 Task: Create Card Competitive Intelligence Research in Board Sales Forecasting Techniques to Workspace General Accounting. Create Card Chemical Engineering Review in Board Employee Offboarding to Workspace General Accounting. Create Card Industry Trend Analysis in Board Content Marketing Case Study Strategy and Execution to Workspace General Accounting
Action: Mouse moved to (561, 166)
Screenshot: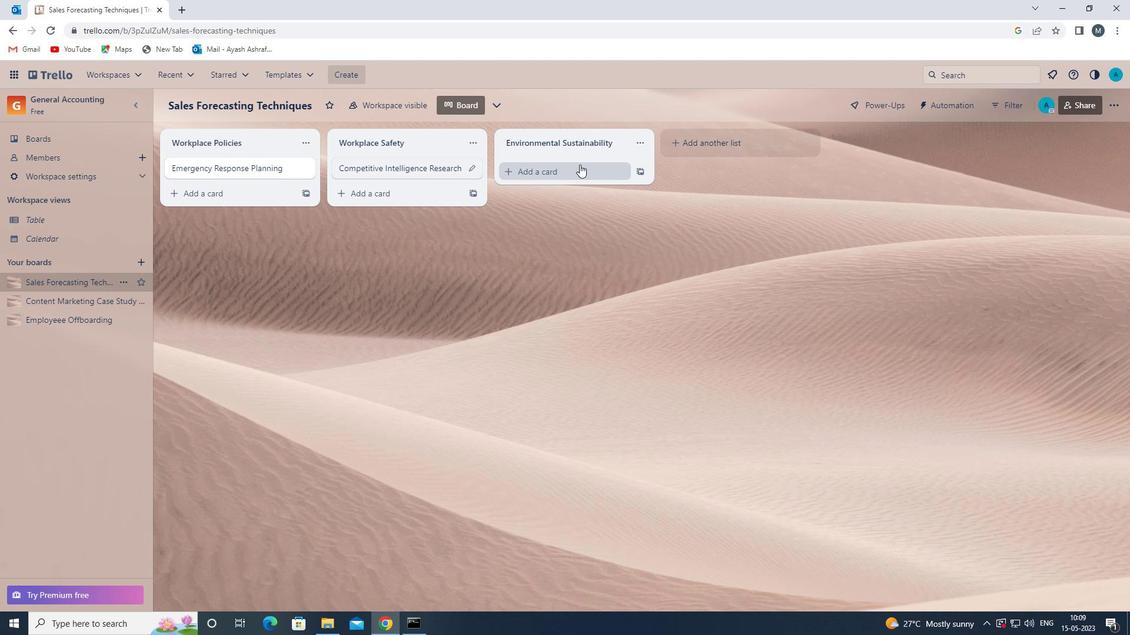 
Action: Mouse pressed left at (561, 166)
Screenshot: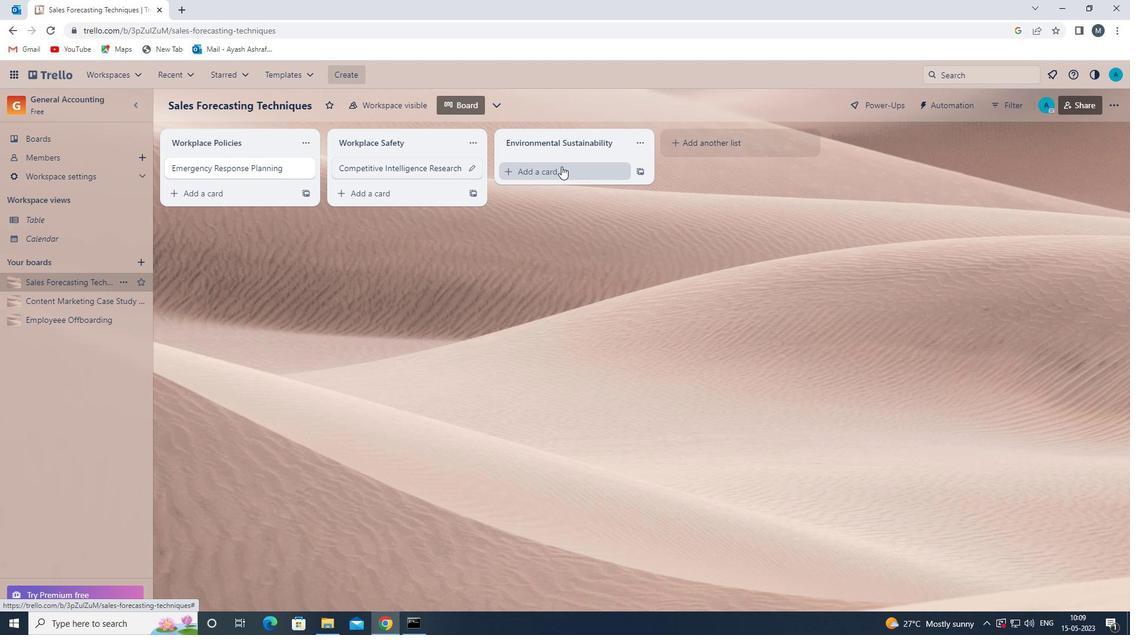 
Action: Mouse moved to (532, 177)
Screenshot: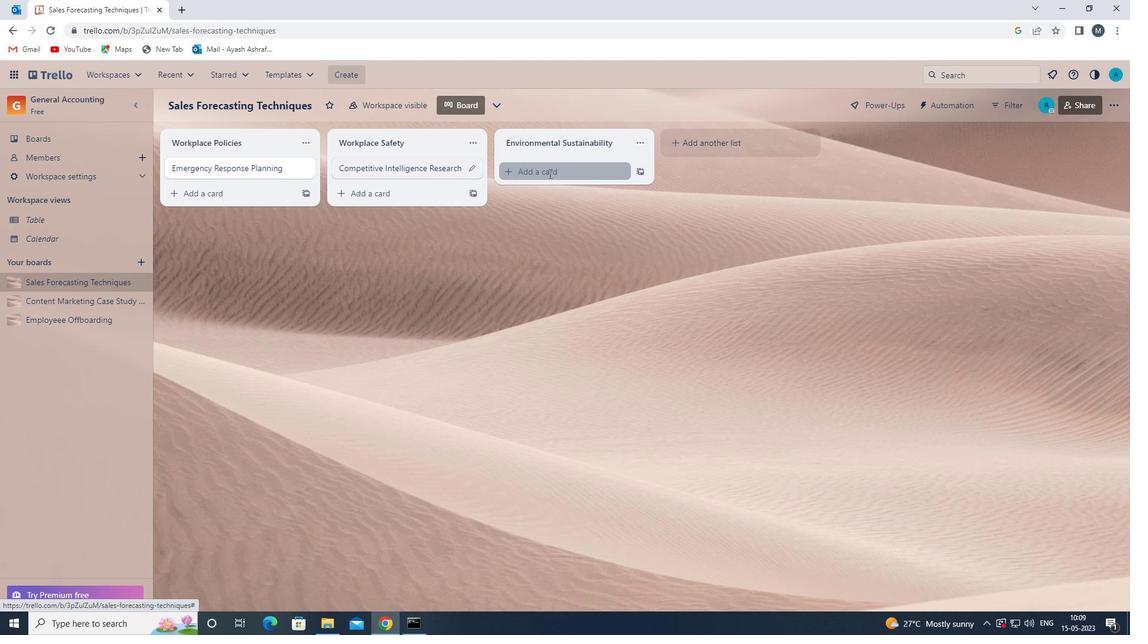 
Action: Mouse pressed left at (532, 177)
Screenshot: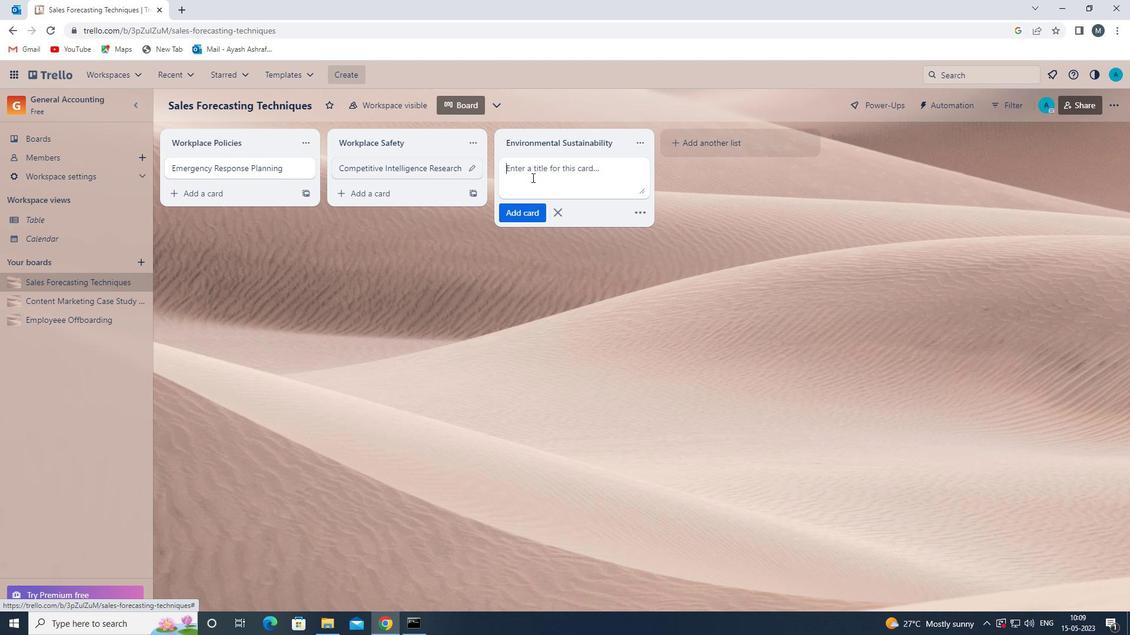 
Action: Key pressed <Key.shift><Key.shift><Key.shift>COMPETITIVE<Key.space><Key.shift>INTELLIGENCE<Key.space><Key.shift>RESEARCH<Key.space>
Screenshot: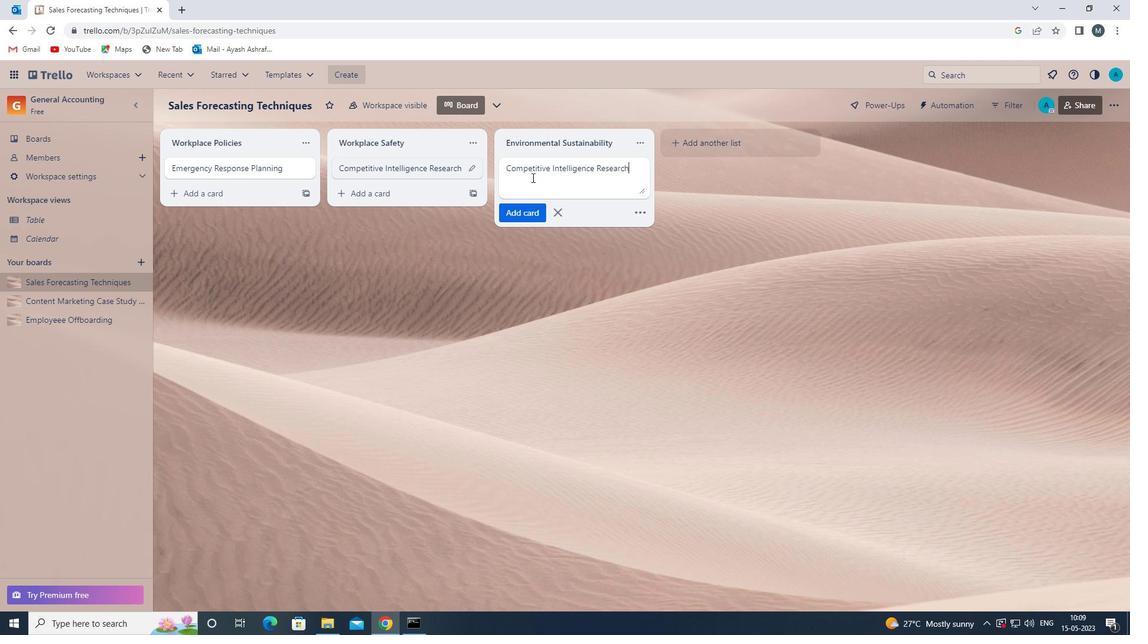 
Action: Mouse moved to (518, 211)
Screenshot: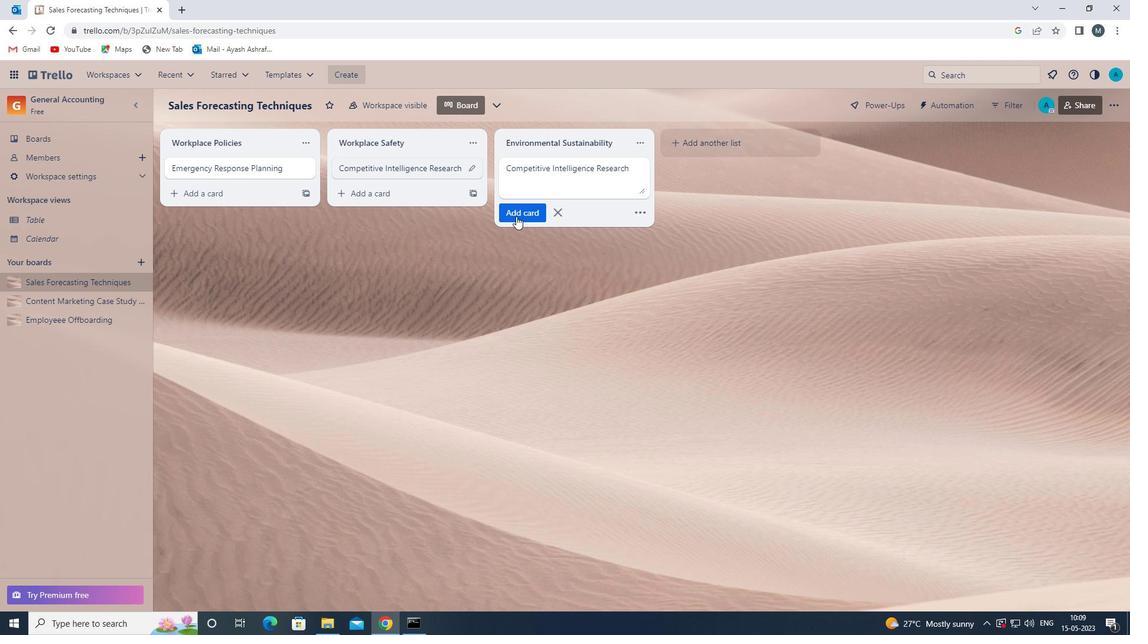 
Action: Mouse pressed left at (518, 211)
Screenshot: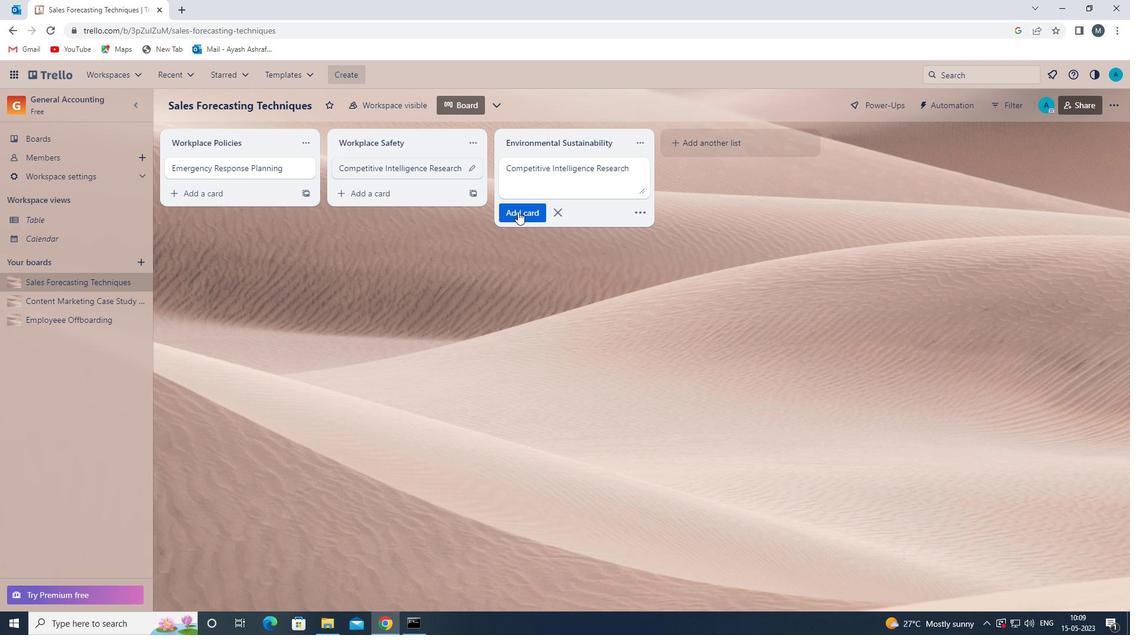 
Action: Mouse moved to (426, 342)
Screenshot: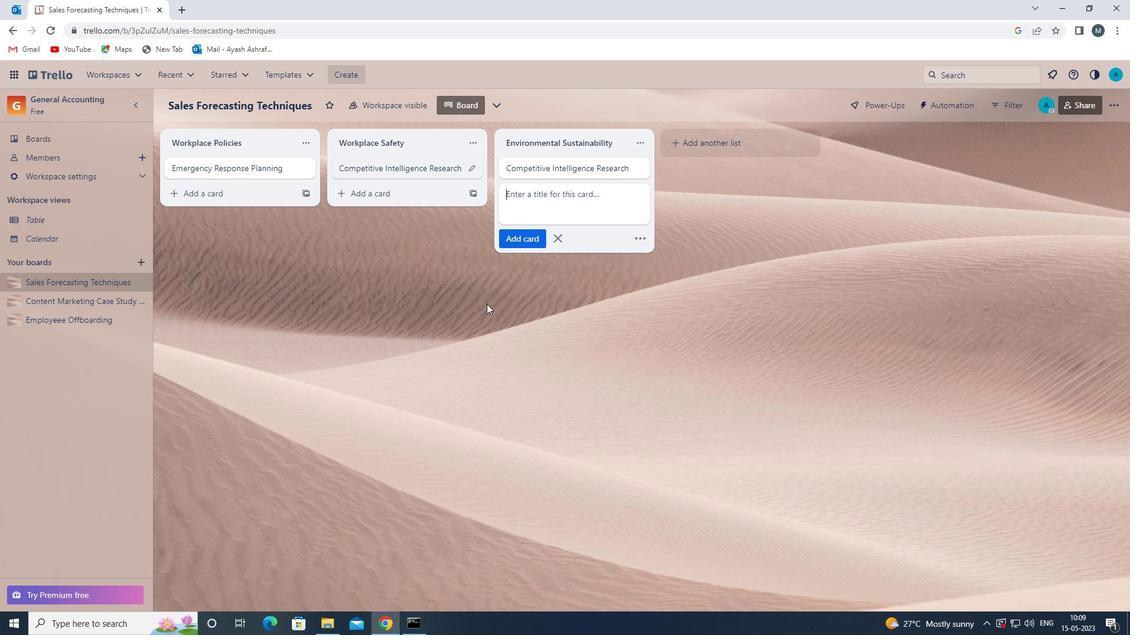 
Action: Mouse pressed left at (426, 342)
Screenshot: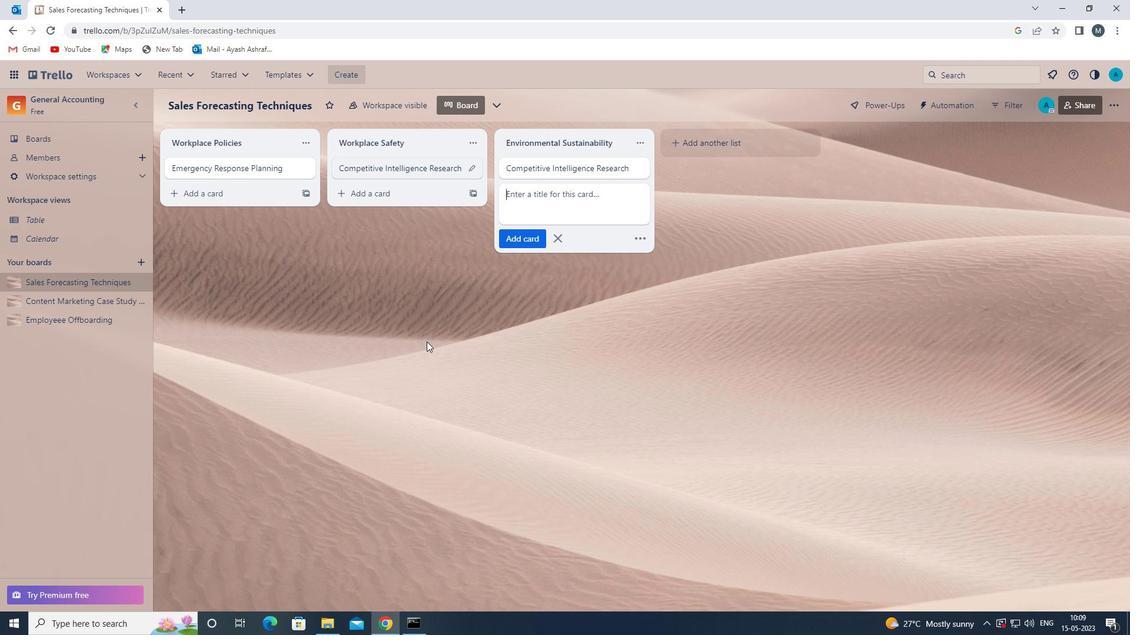 
Action: Mouse moved to (56, 318)
Screenshot: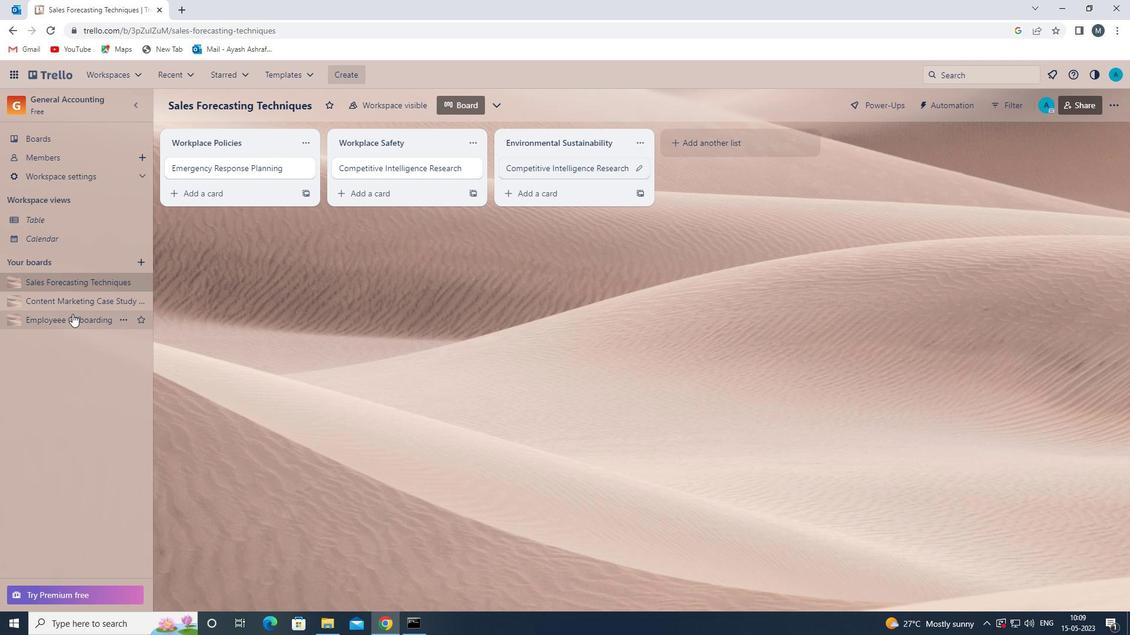 
Action: Mouse pressed left at (56, 318)
Screenshot: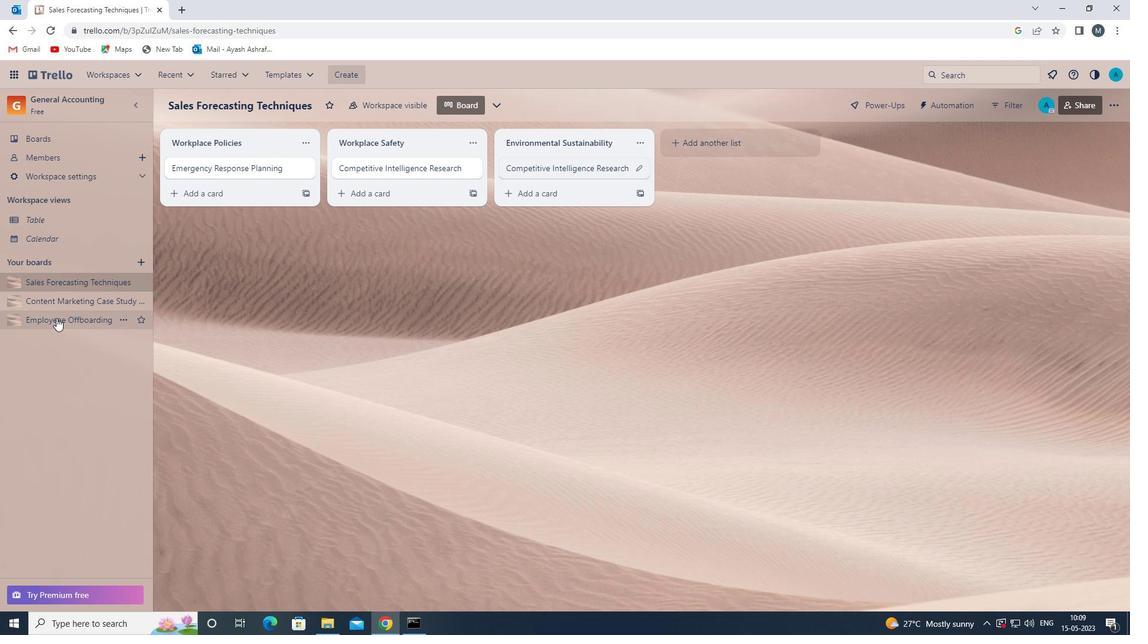 
Action: Mouse moved to (530, 178)
Screenshot: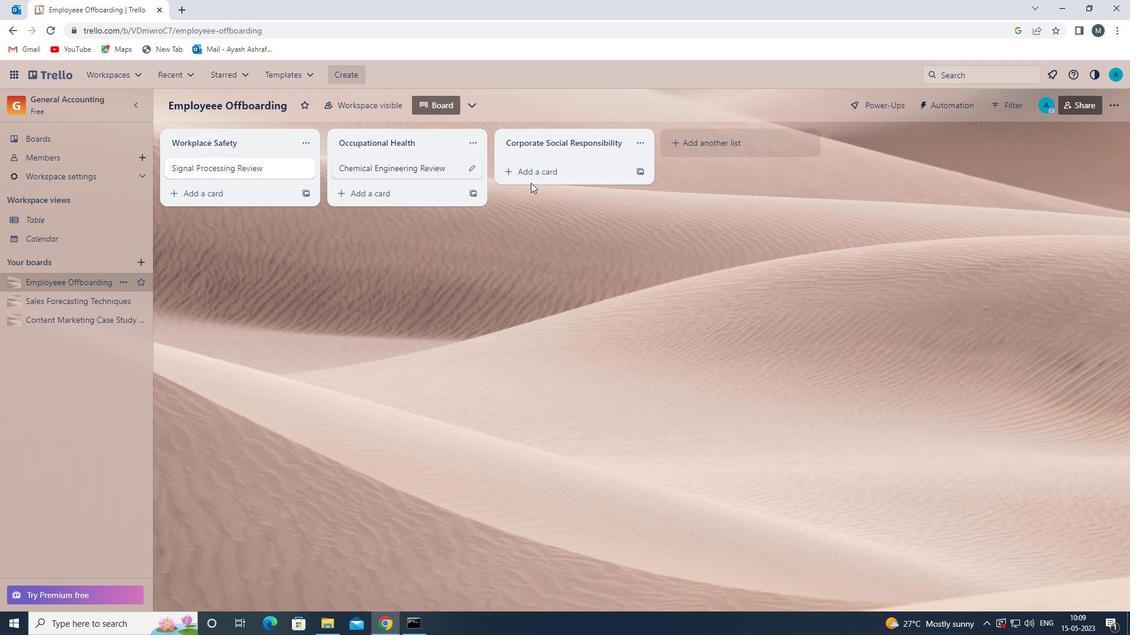 
Action: Mouse pressed left at (530, 178)
Screenshot: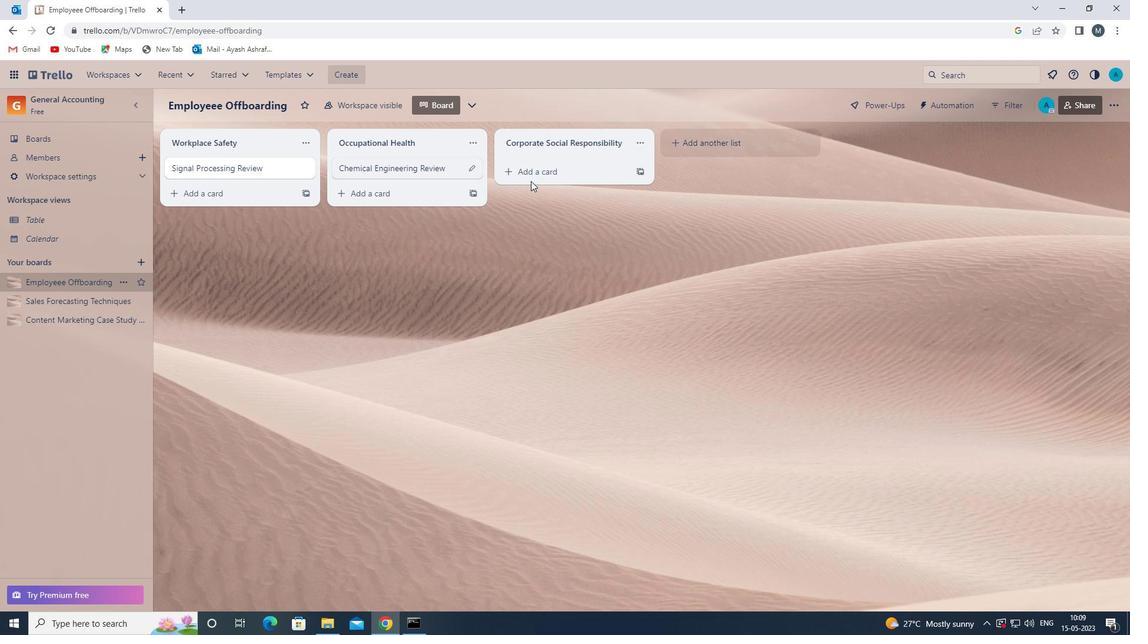 
Action: Mouse moved to (532, 176)
Screenshot: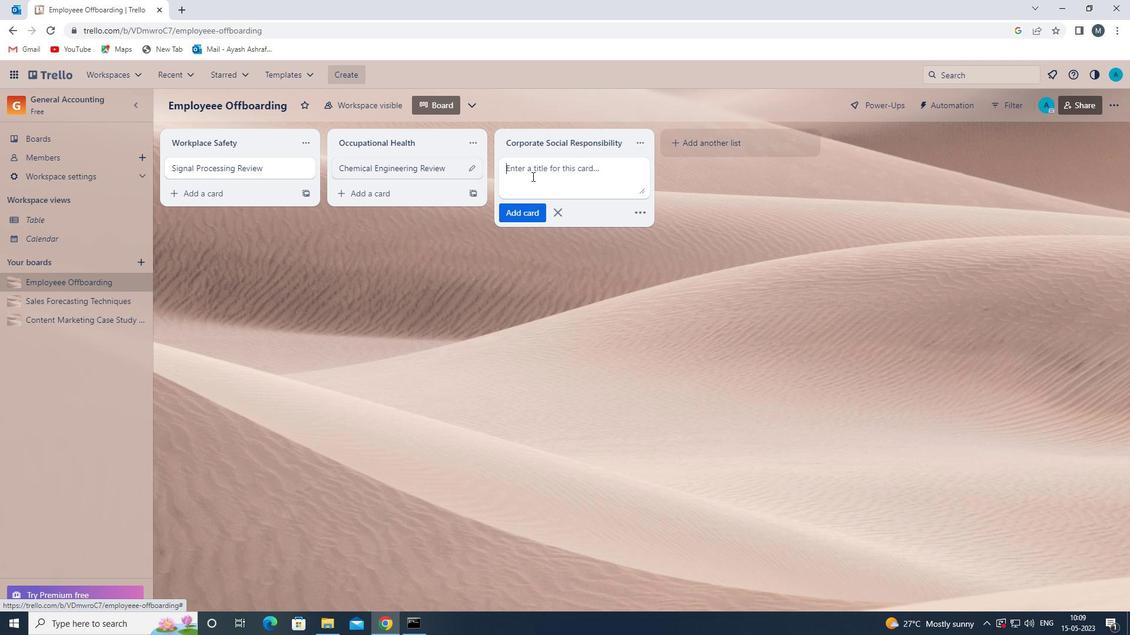 
Action: Mouse pressed left at (532, 176)
Screenshot: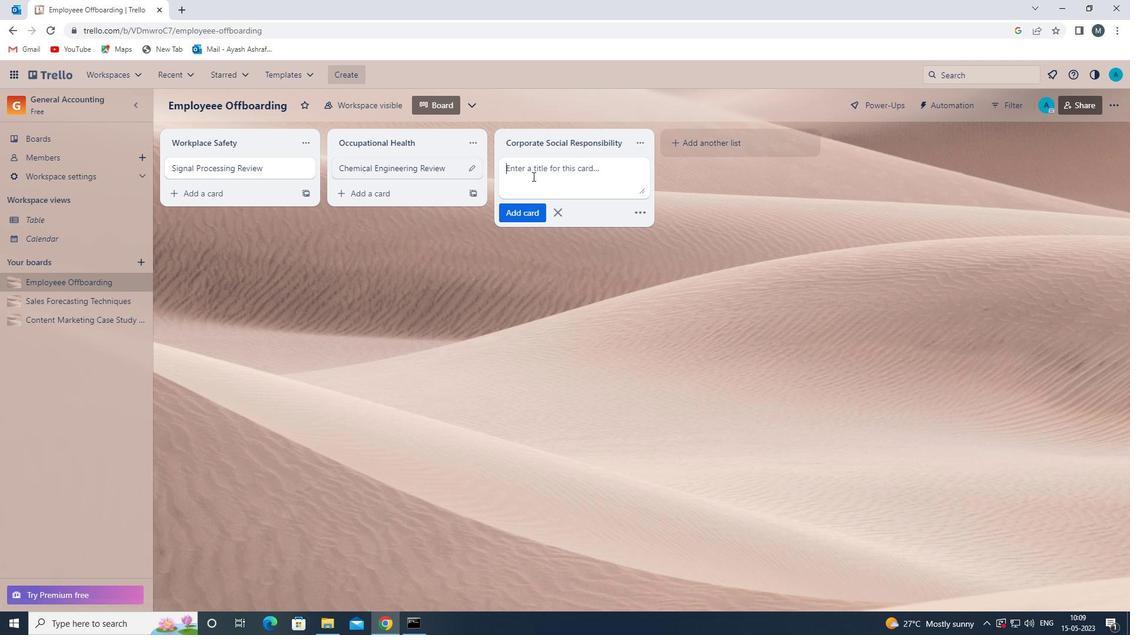 
Action: Key pressed <Key.shift>CHEMICAL<Key.space><Key.shift><Key.shift><Key.shift><Key.shift><Key.shift><Key.shift><Key.shift><Key.shift><Key.shift><Key.shift>ENGINEERING<Key.space><Key.shift>REVIEW<Key.space>
Screenshot: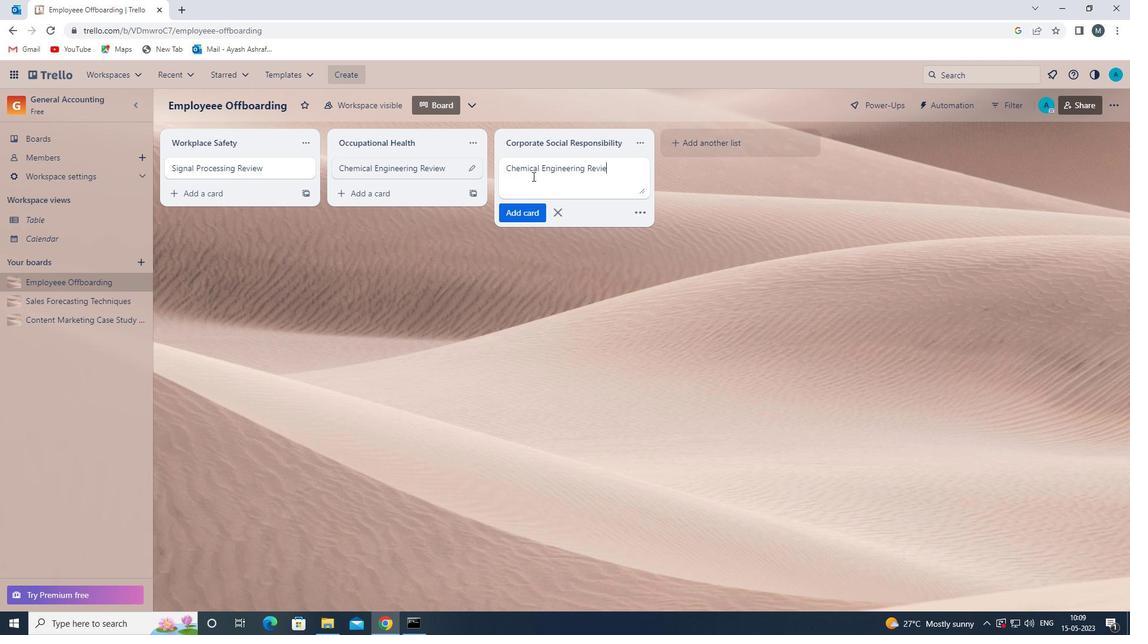 
Action: Mouse moved to (526, 213)
Screenshot: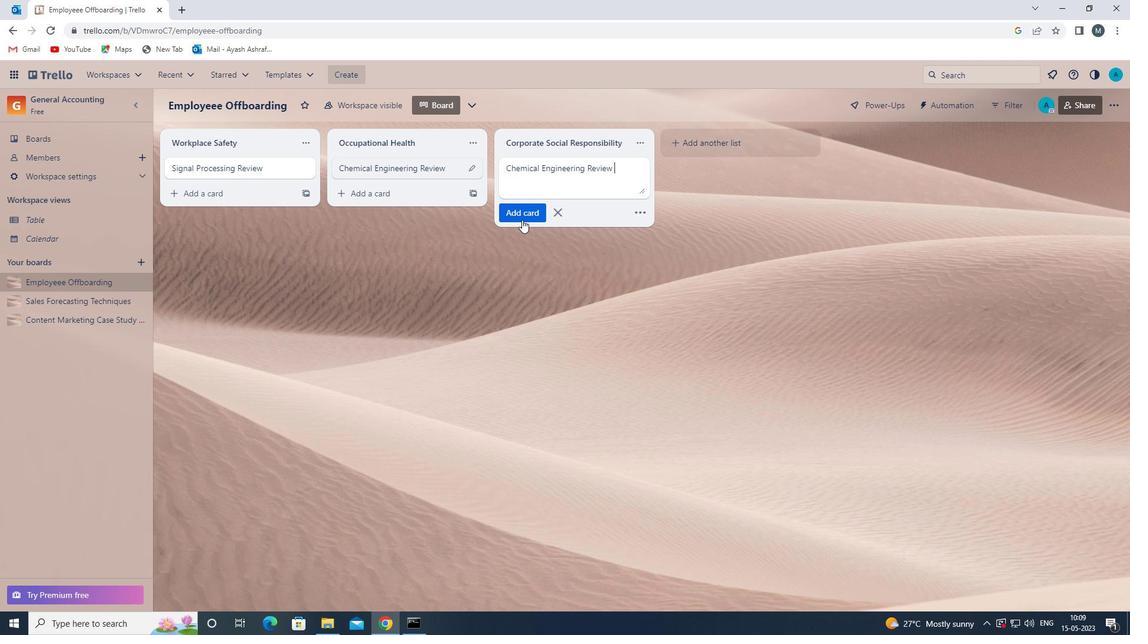 
Action: Mouse pressed left at (526, 213)
Screenshot: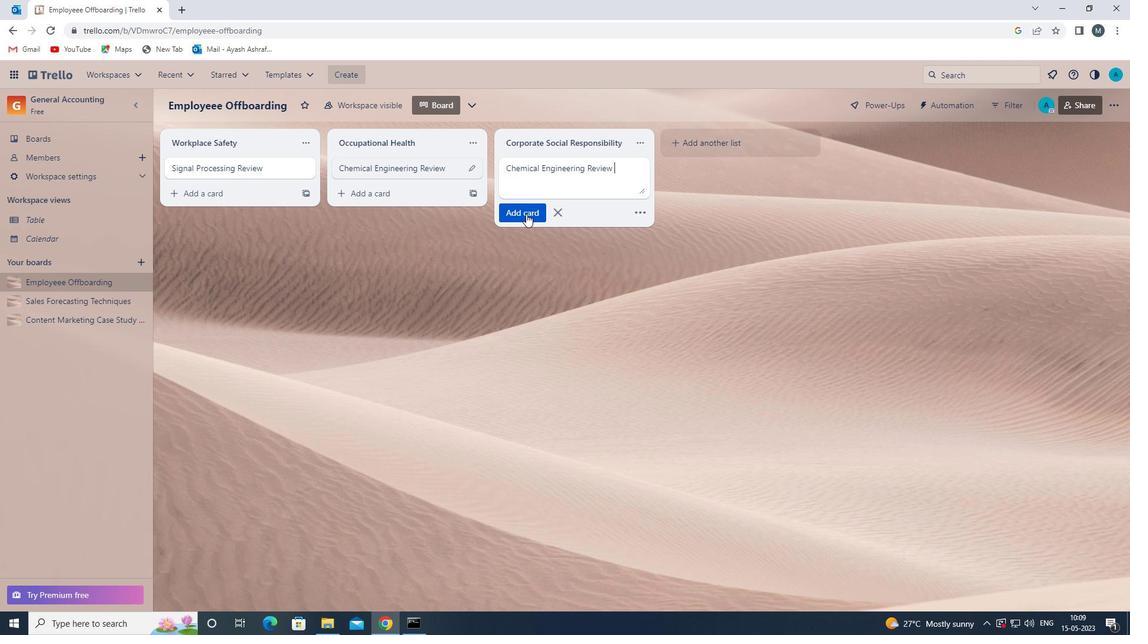 
Action: Mouse moved to (460, 326)
Screenshot: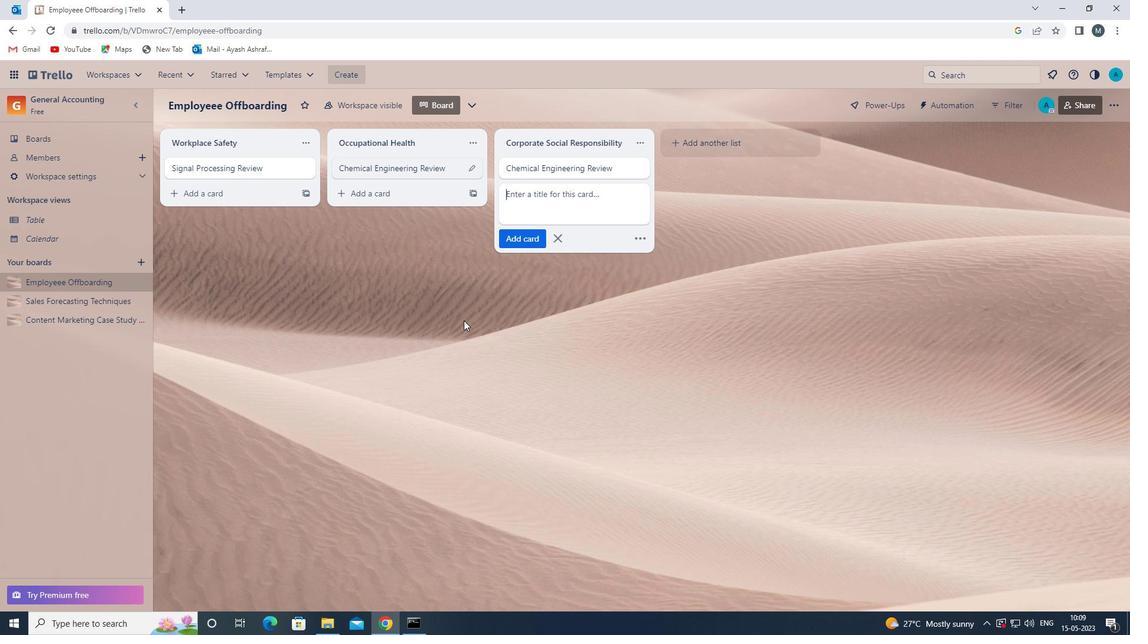 
Action: Mouse pressed left at (460, 326)
Screenshot: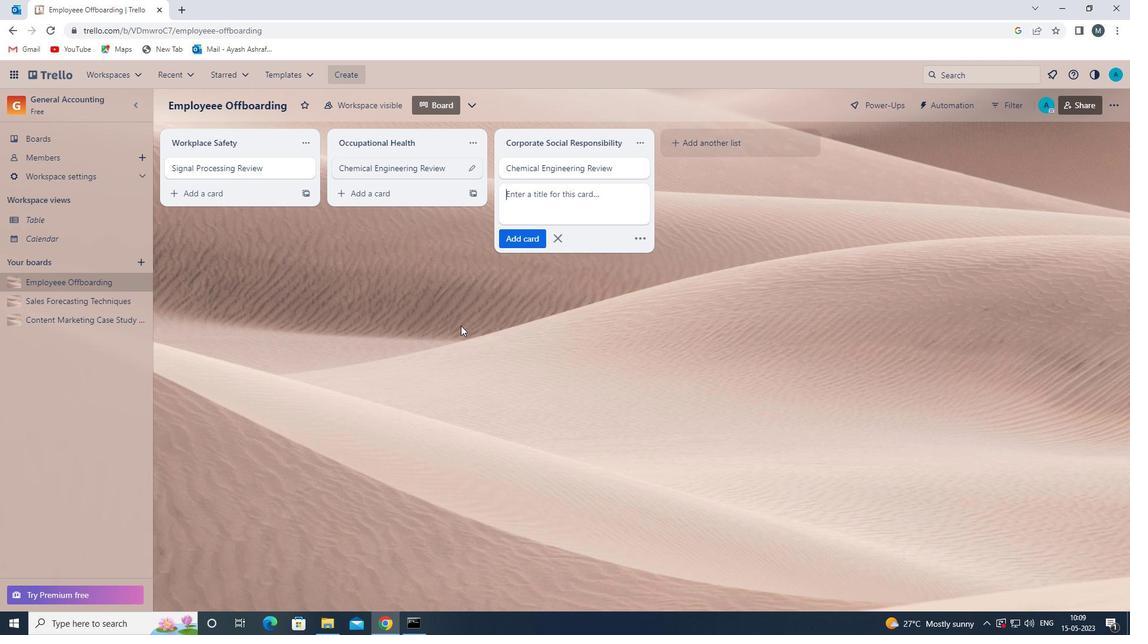 
Action: Mouse moved to (59, 321)
Screenshot: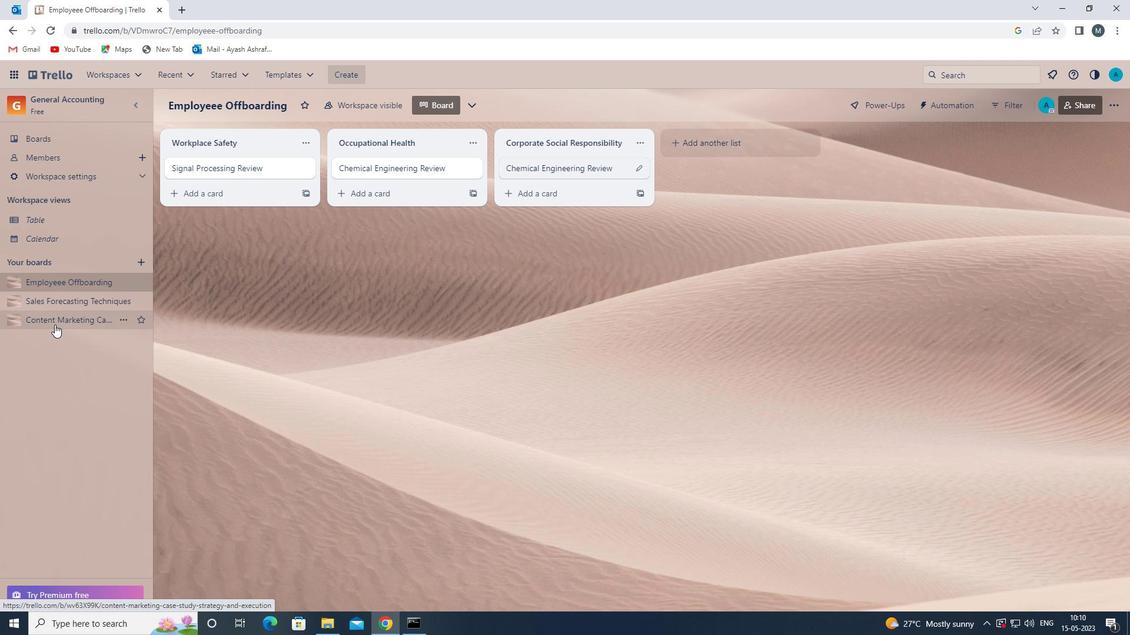 
Action: Mouse pressed left at (59, 321)
Screenshot: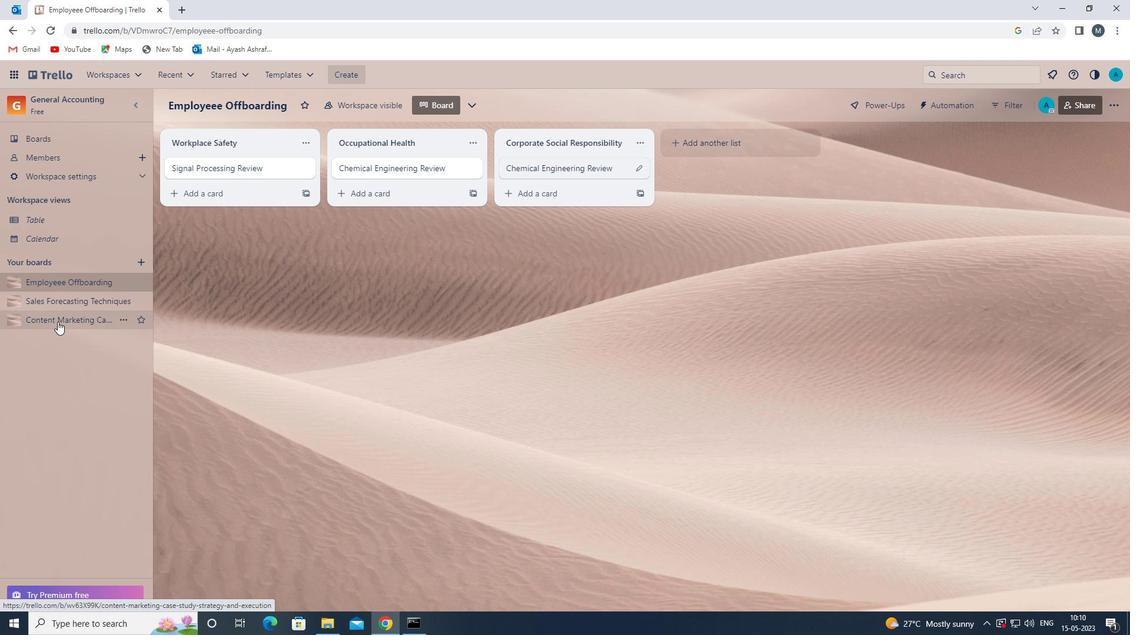 
Action: Mouse moved to (552, 168)
Screenshot: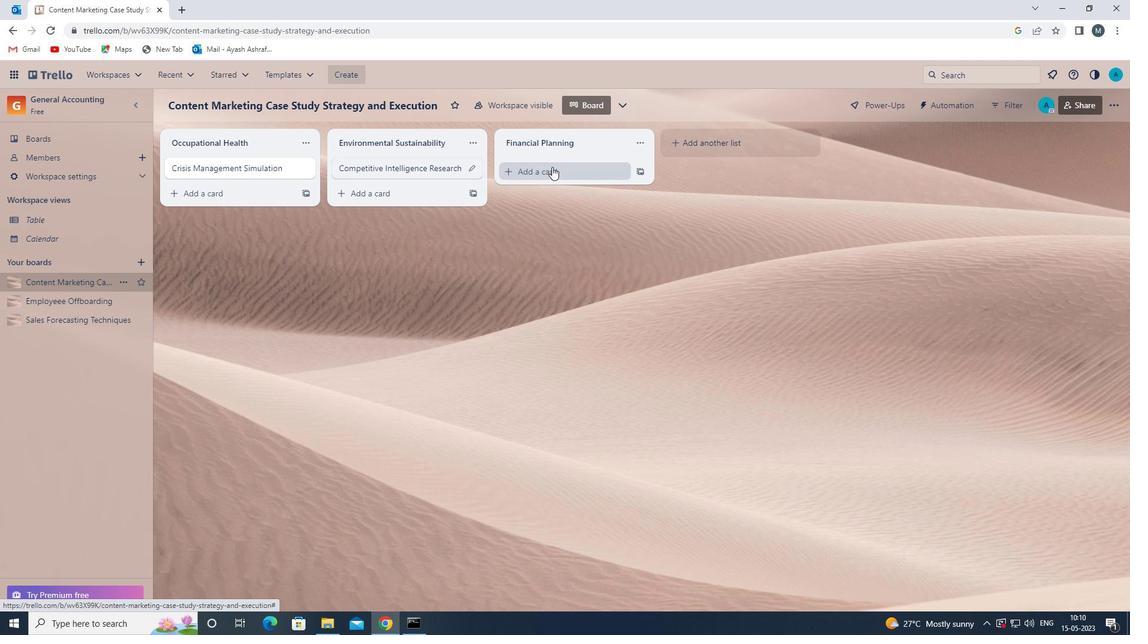 
Action: Mouse pressed left at (552, 168)
Screenshot: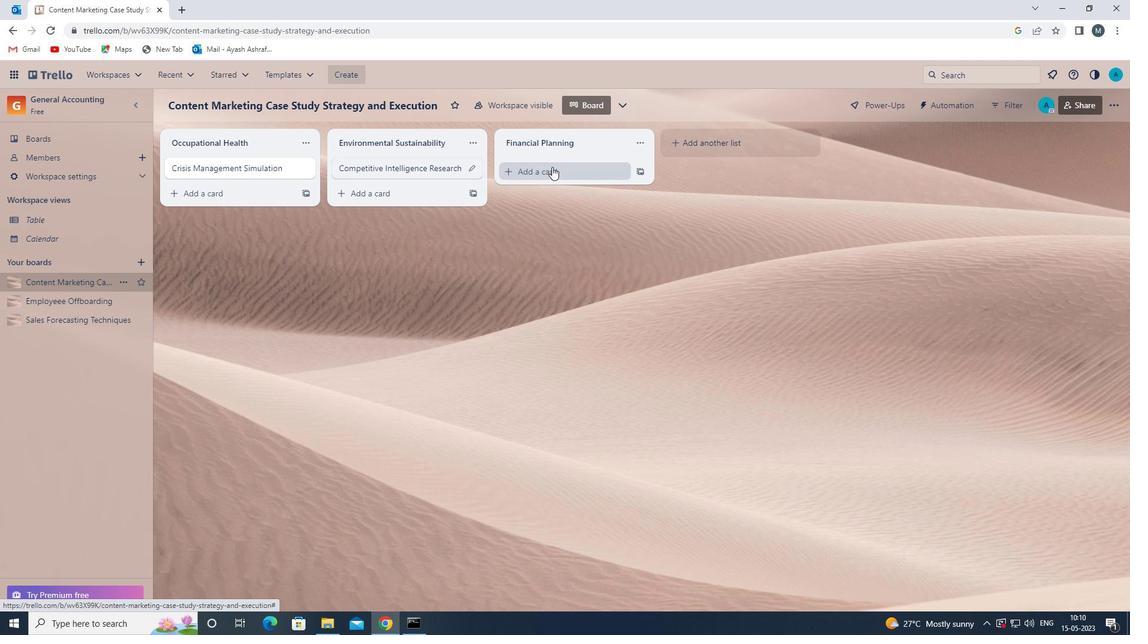 
Action: Mouse moved to (550, 168)
Screenshot: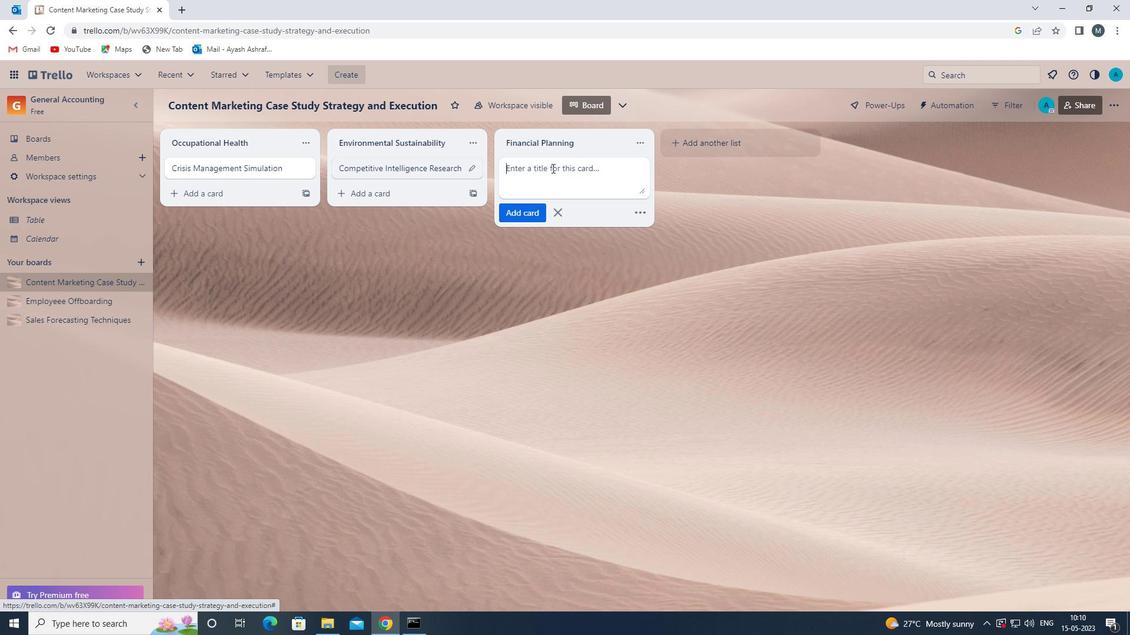 
Action: Mouse pressed left at (550, 168)
Screenshot: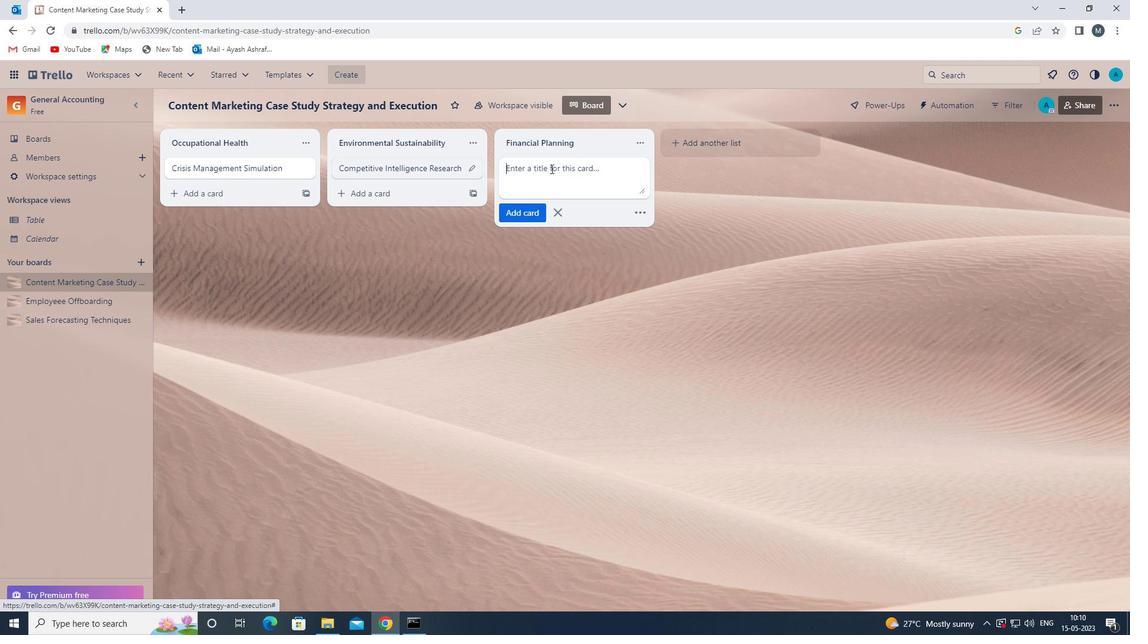 
Action: Mouse moved to (548, 170)
Screenshot: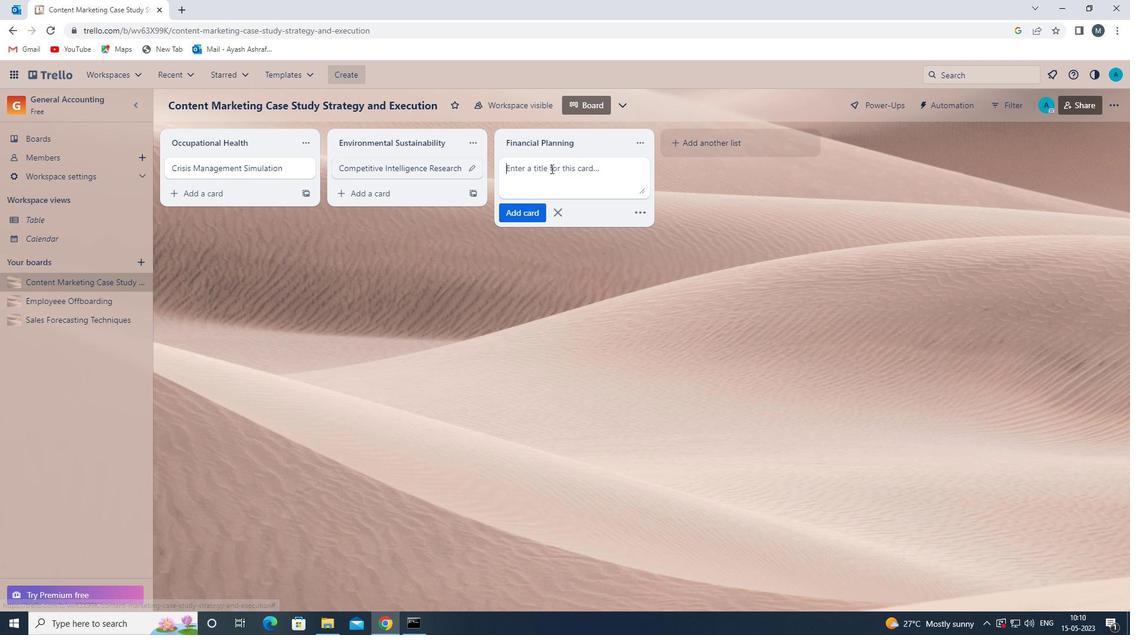 
Action: Key pressed <Key.shift>INDUSTRY<Key.space><Key.caps_lock><Key.shift><Key.shift><Key.shift>TR<Key.backspace><Key.backspace><Key.caps_lock><Key.shift>TREND<Key.space><Key.shift>ANALYSIS<Key.space>
Screenshot: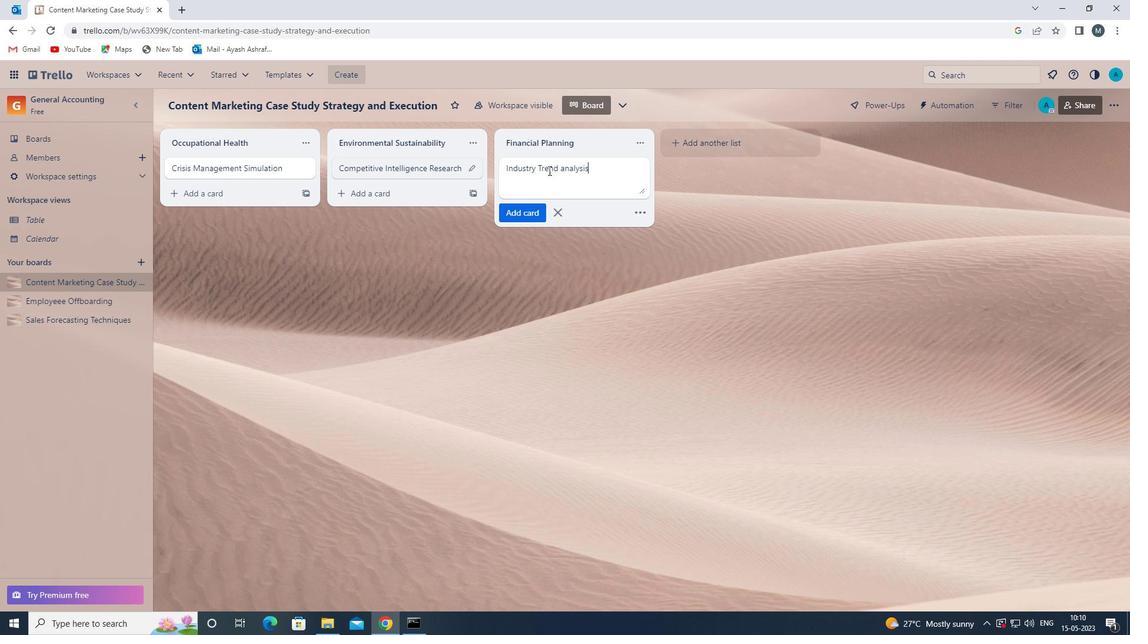 
Action: Mouse moved to (565, 171)
Screenshot: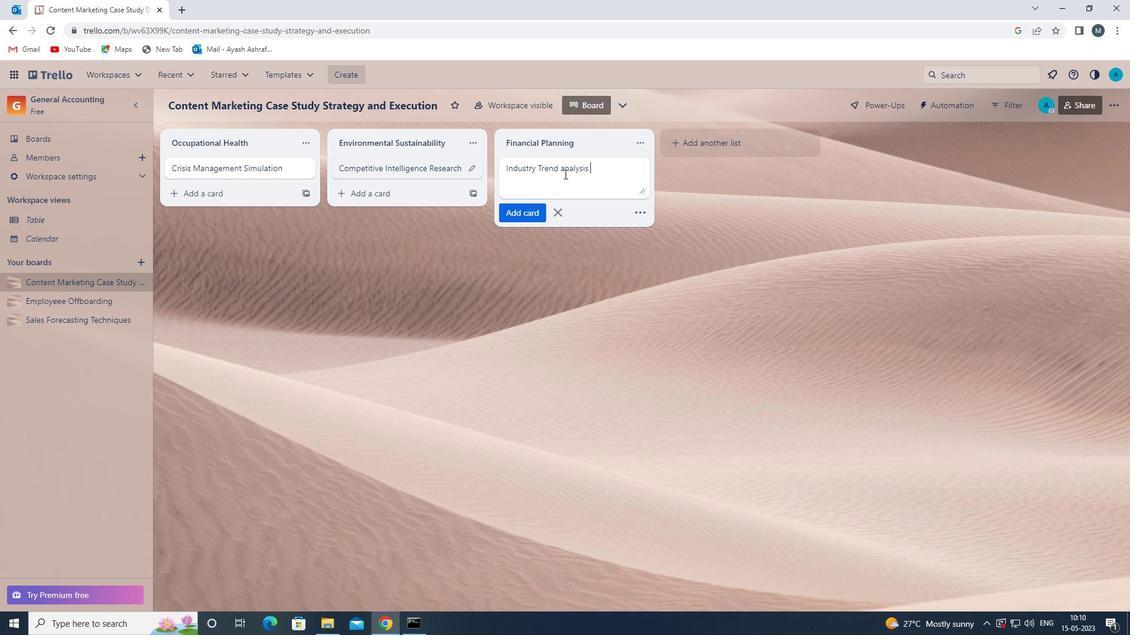 
Action: Mouse pressed left at (565, 171)
Screenshot: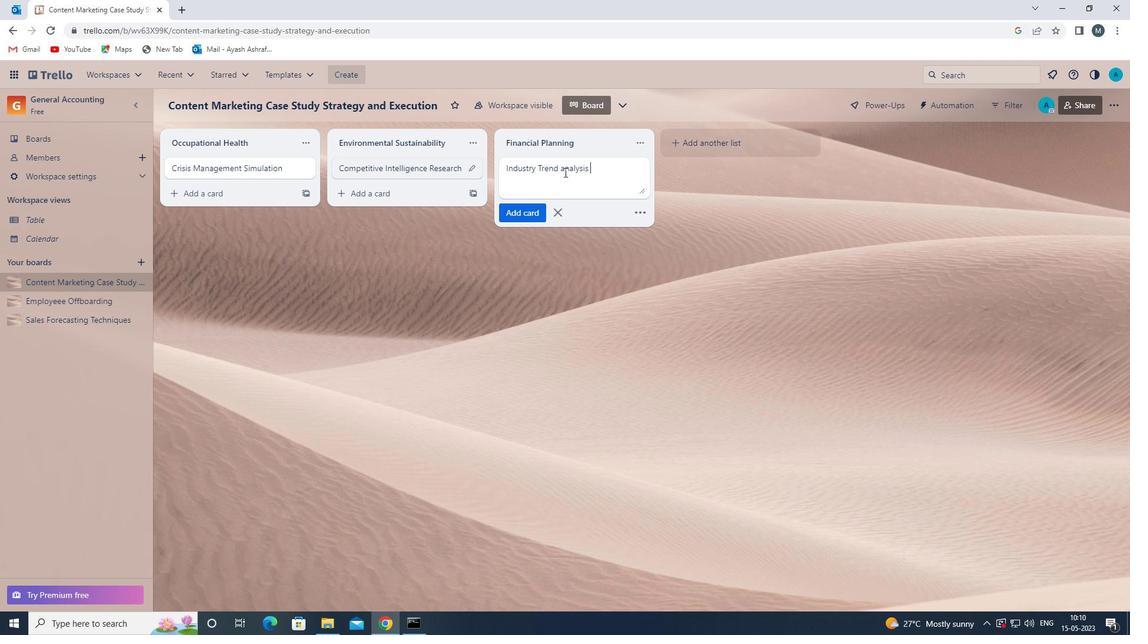 
Action: Mouse moved to (565, 171)
Screenshot: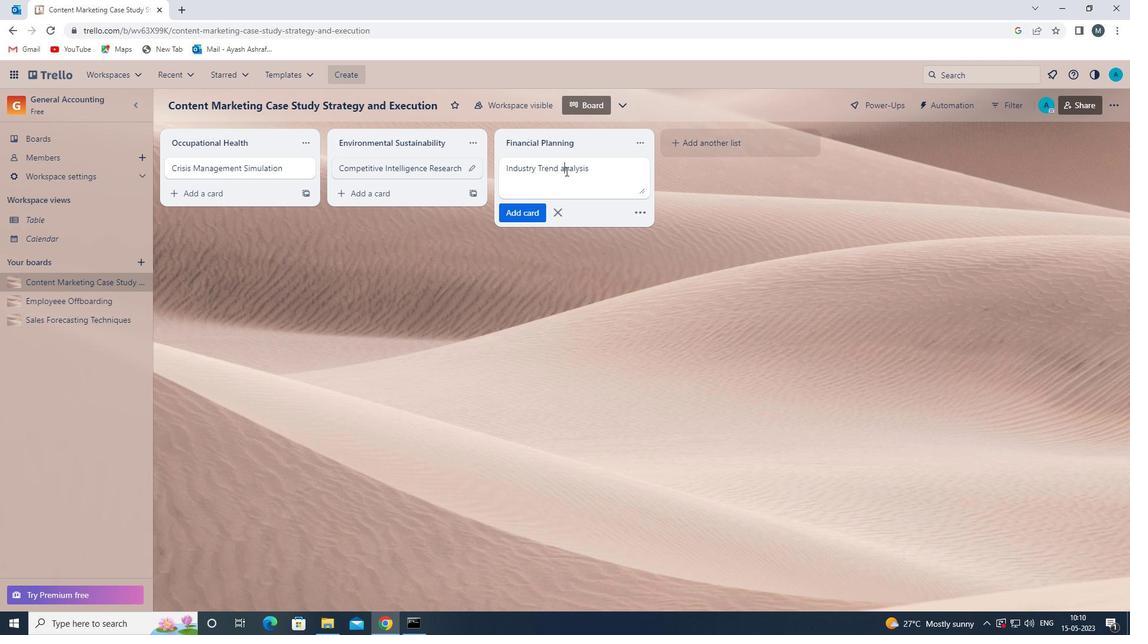 
Action: Key pressed <Key.backspace><Key.shift>A
Screenshot: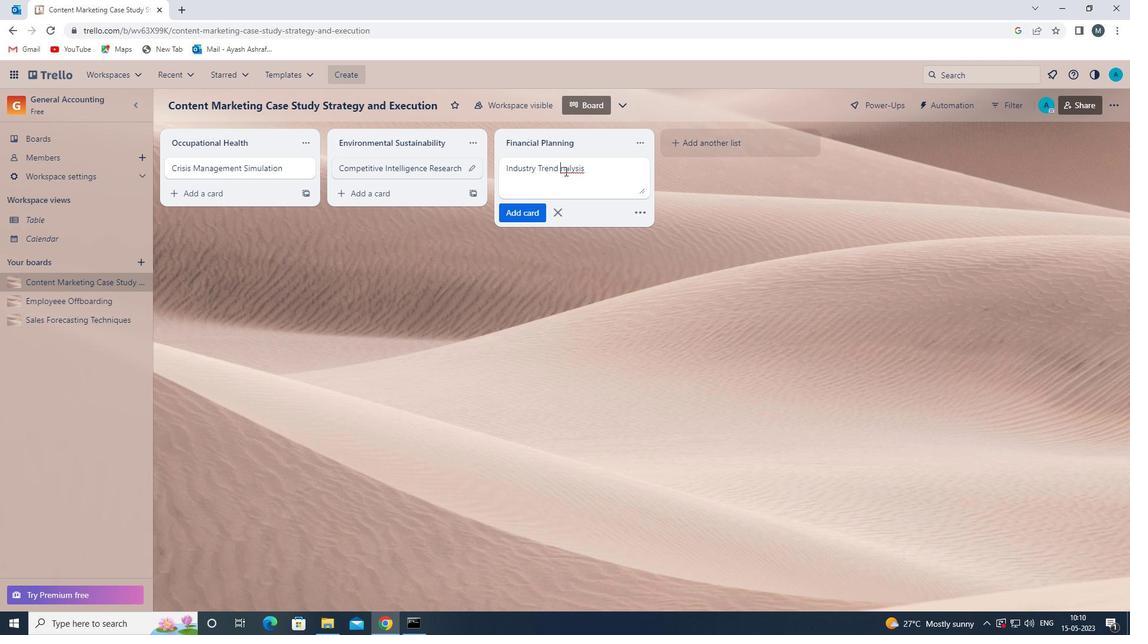 
Action: Mouse moved to (523, 212)
Screenshot: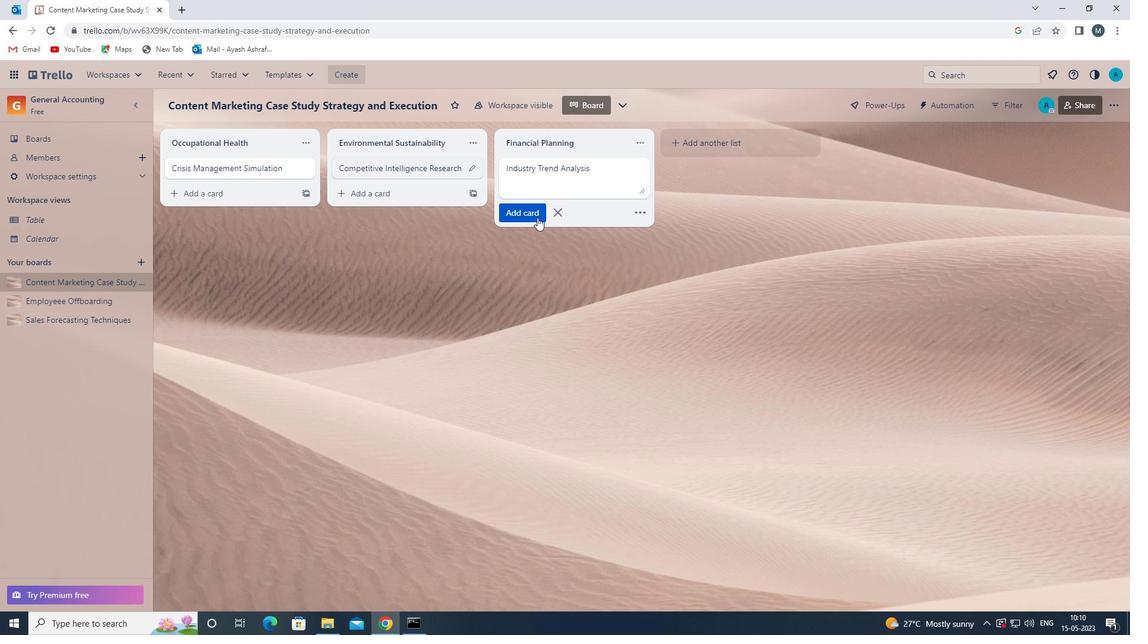 
Action: Mouse pressed left at (523, 212)
Screenshot: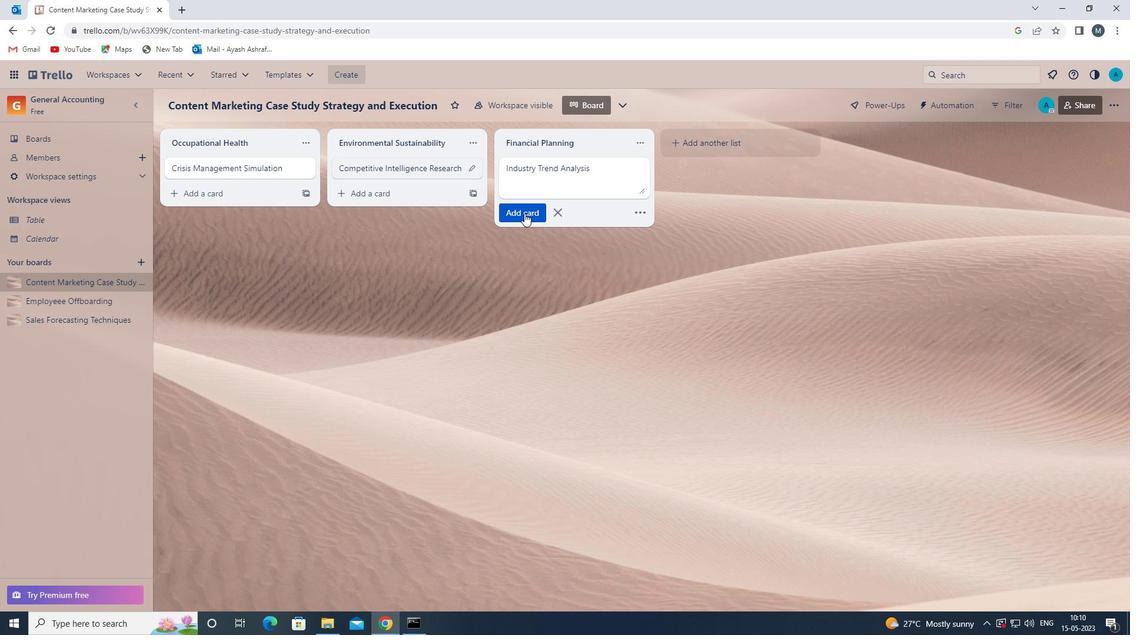 
Action: Mouse moved to (470, 343)
Screenshot: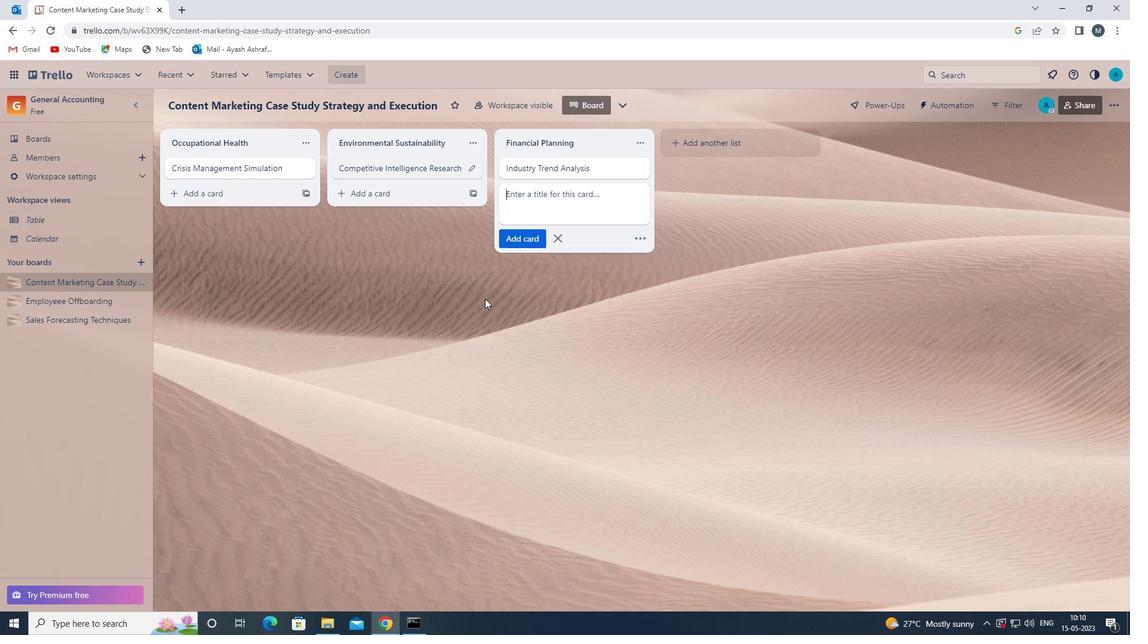 
Action: Mouse pressed left at (470, 343)
Screenshot: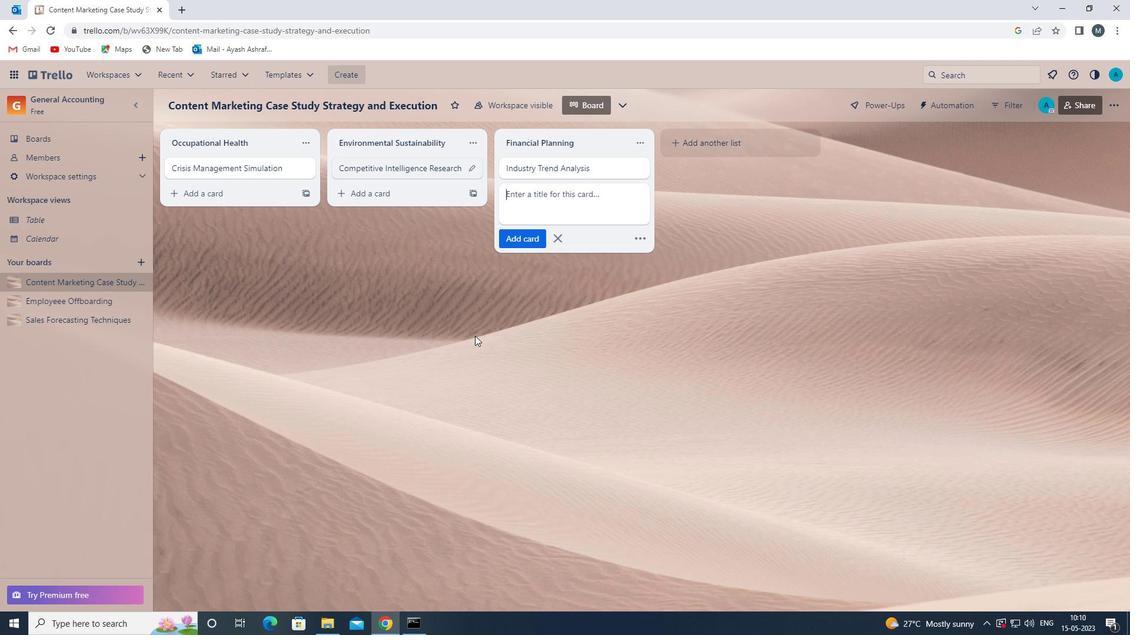 
